 Task: Create a section Cross-functional Collaboration Sprint and in the section, add a milestone Data Lake Implementation in the project AgileOutlook
Action: Mouse moved to (84, 319)
Screenshot: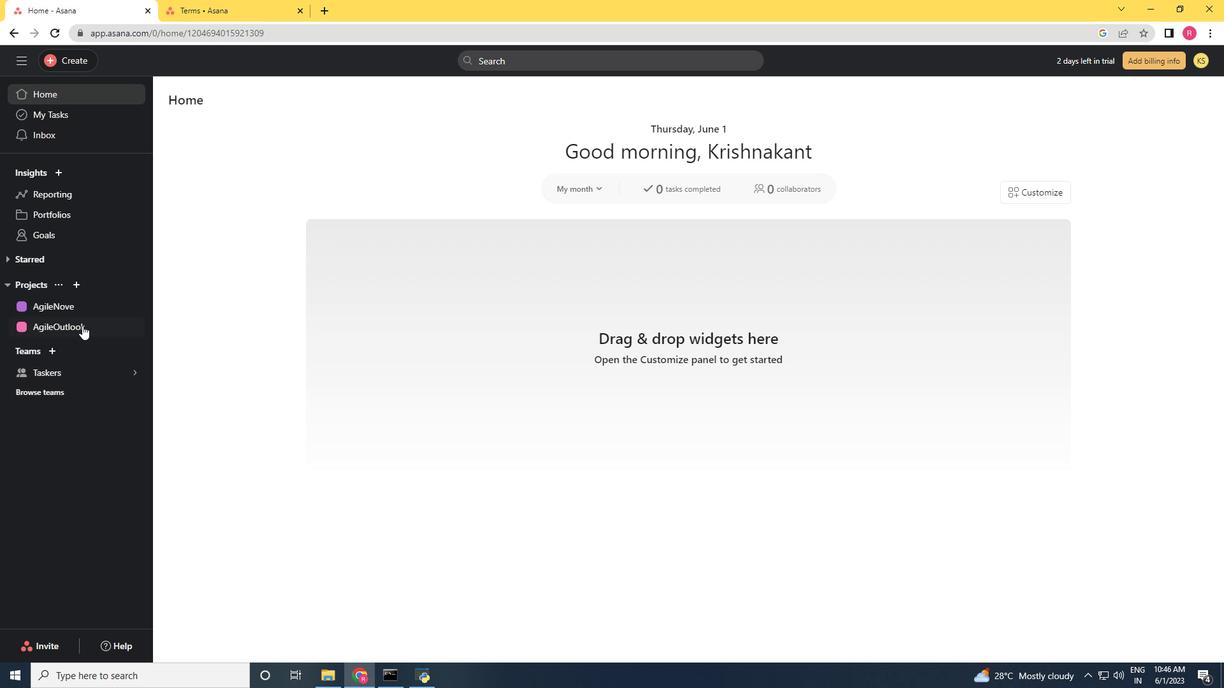 
Action: Mouse pressed left at (84, 319)
Screenshot: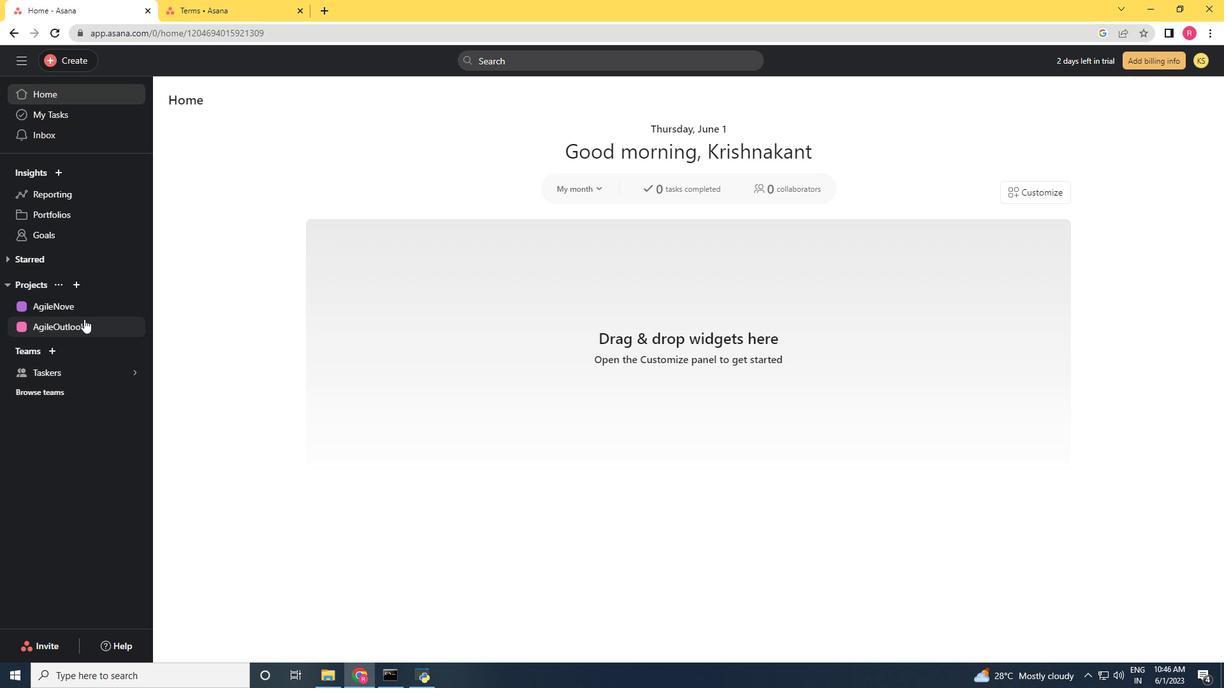 
Action: Mouse moved to (245, 613)
Screenshot: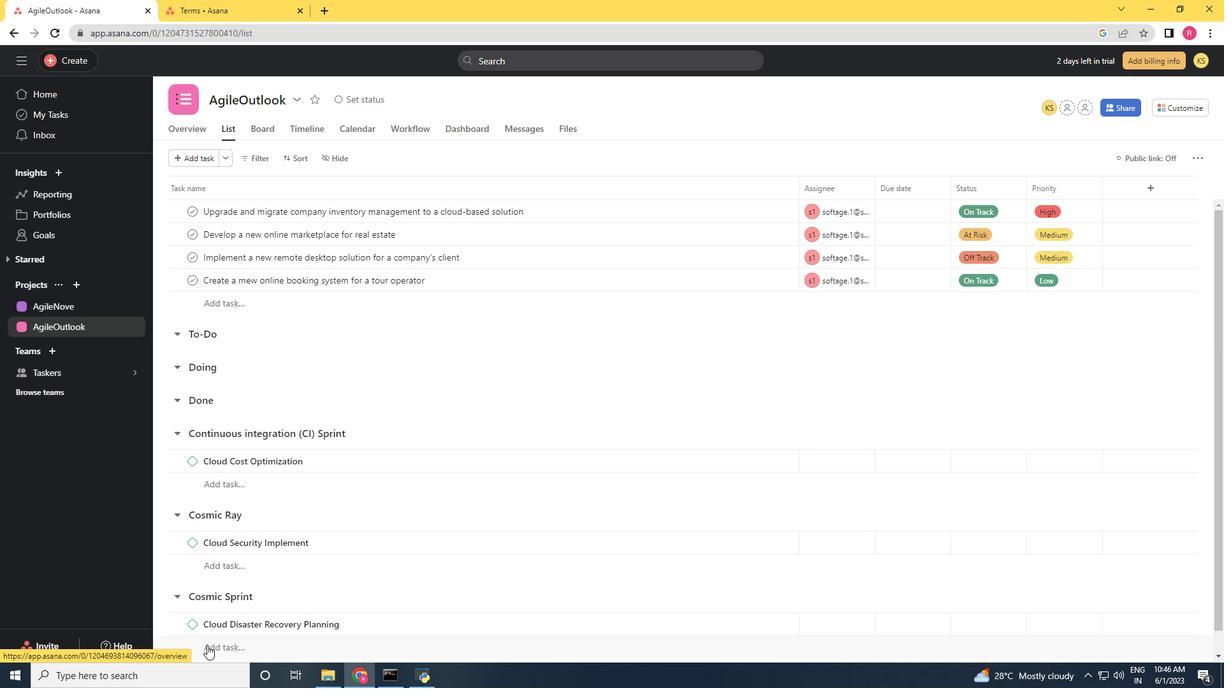 
Action: Mouse scrolled (245, 612) with delta (0, 0)
Screenshot: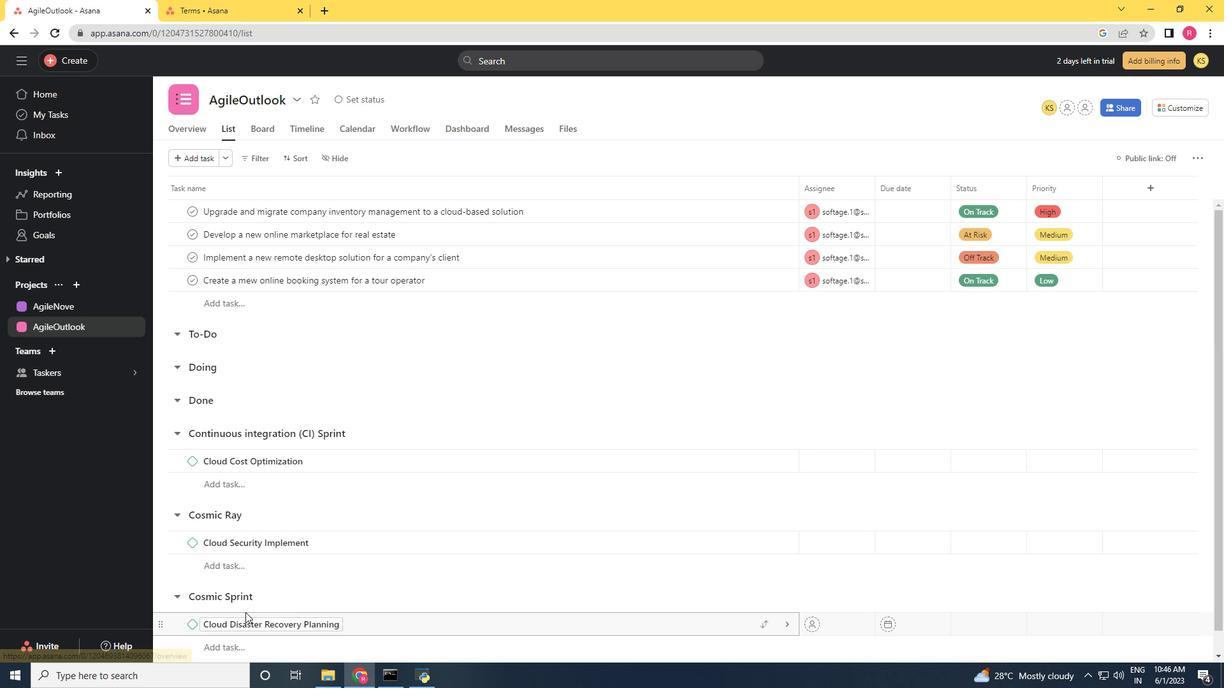 
Action: Mouse scrolled (245, 612) with delta (0, 0)
Screenshot: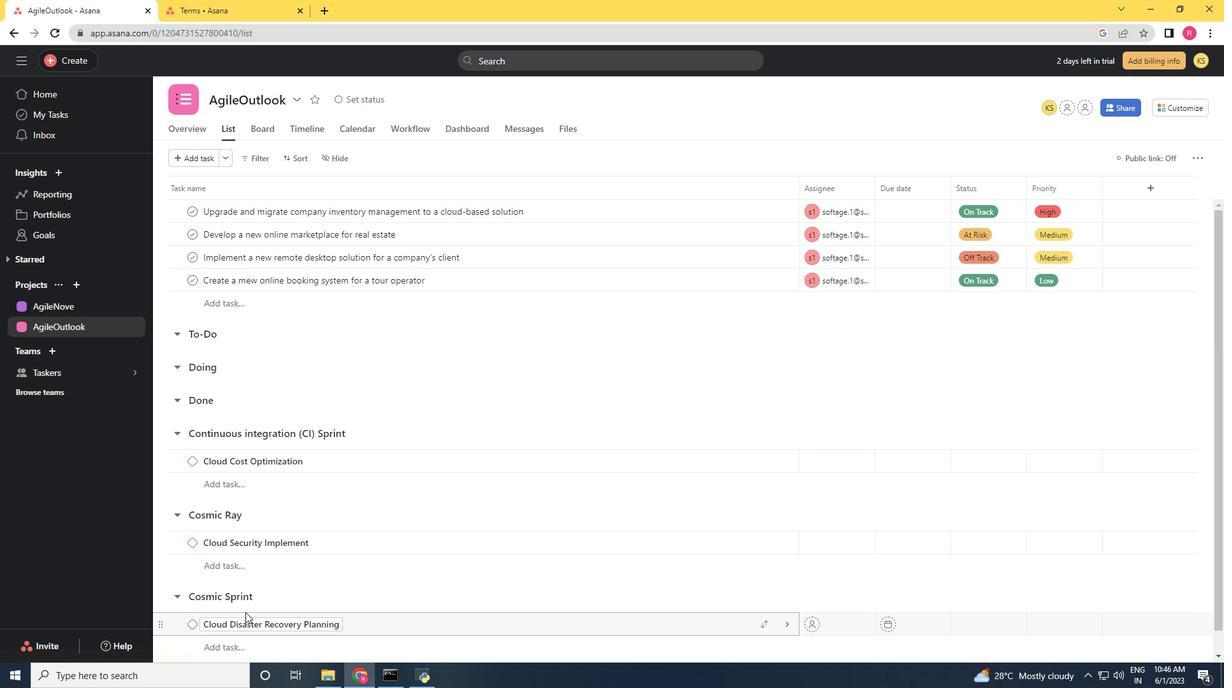 
Action: Mouse moved to (245, 613)
Screenshot: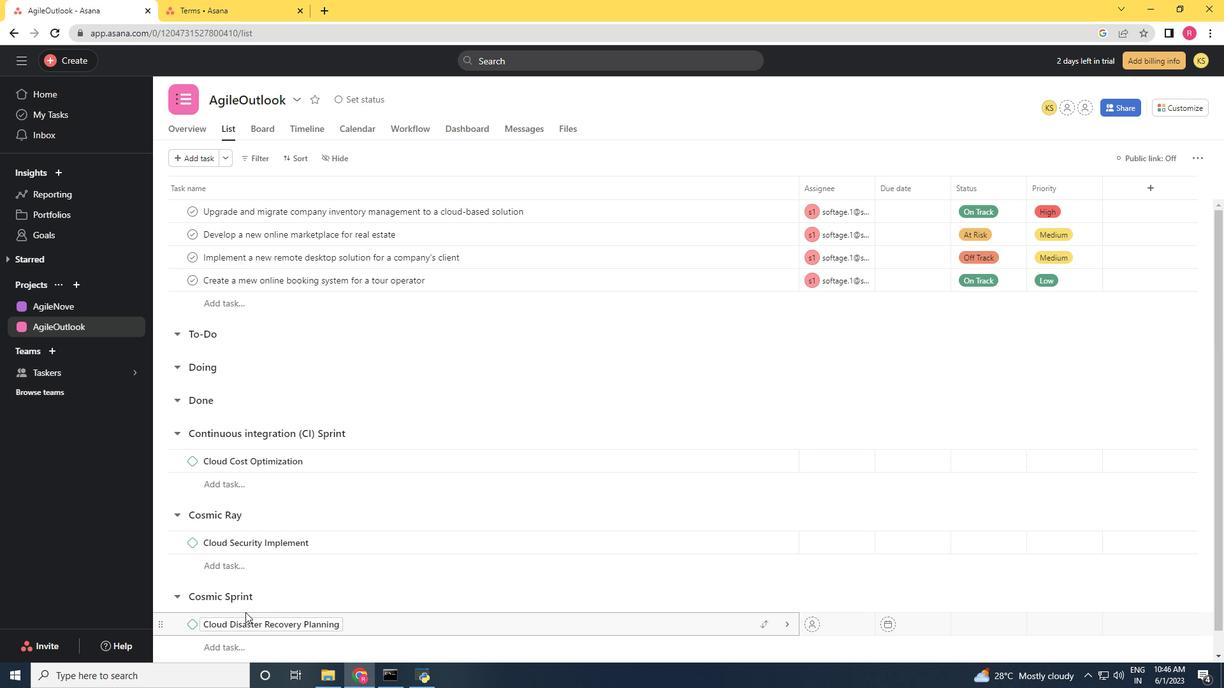 
Action: Mouse scrolled (245, 612) with delta (0, 0)
Screenshot: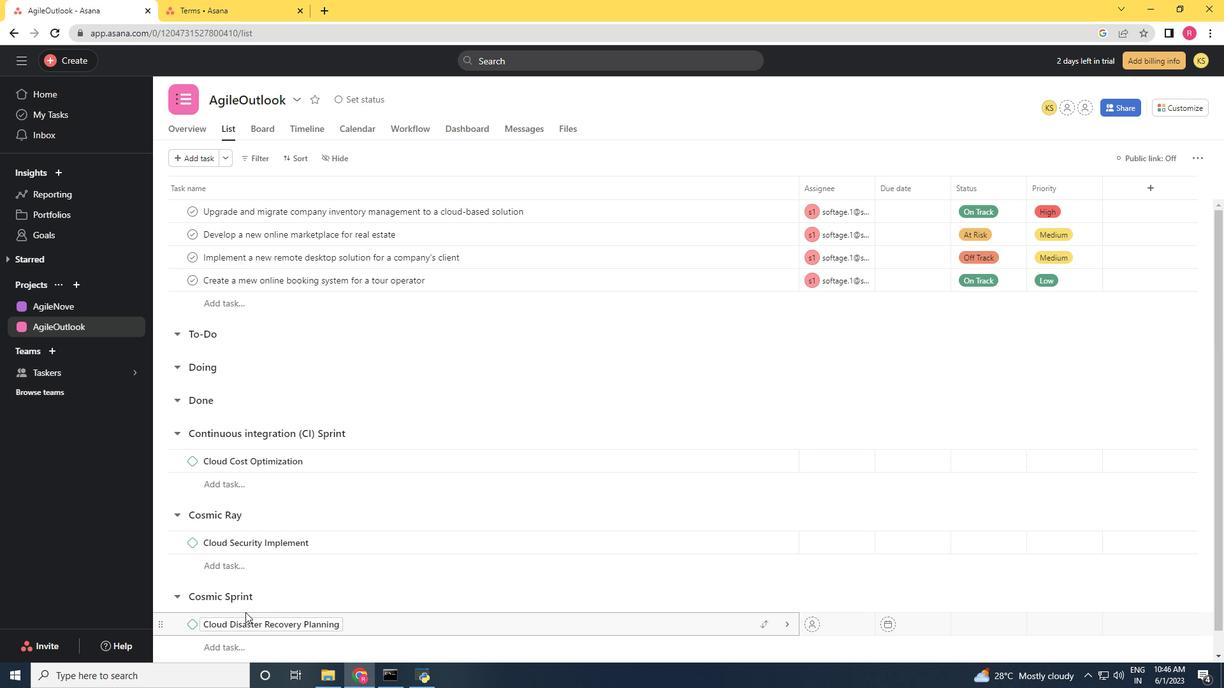 
Action: Mouse moved to (243, 616)
Screenshot: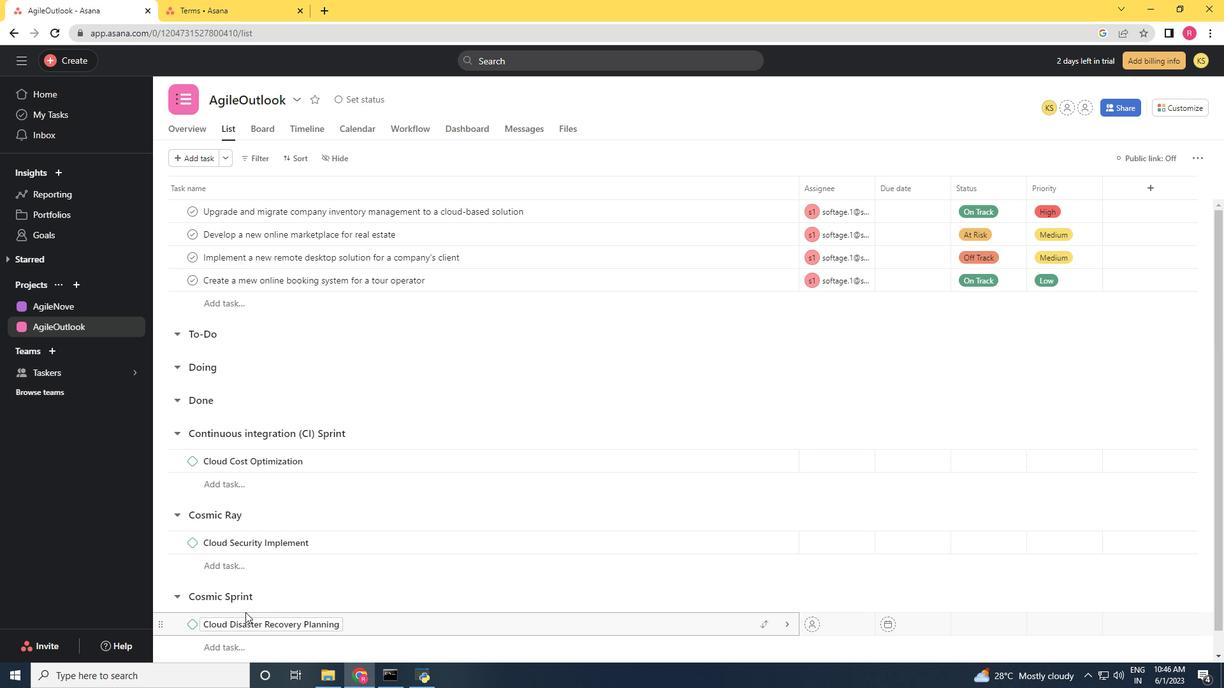 
Action: Mouse scrolled (243, 615) with delta (0, 0)
Screenshot: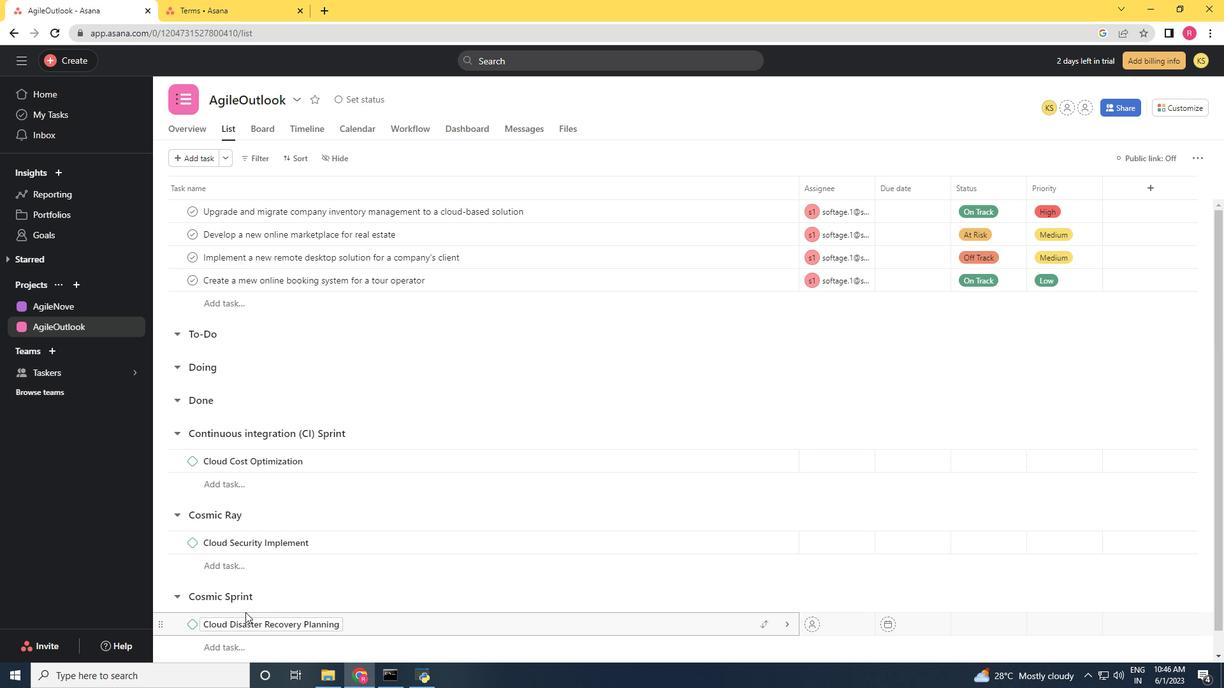
Action: Mouse moved to (218, 650)
Screenshot: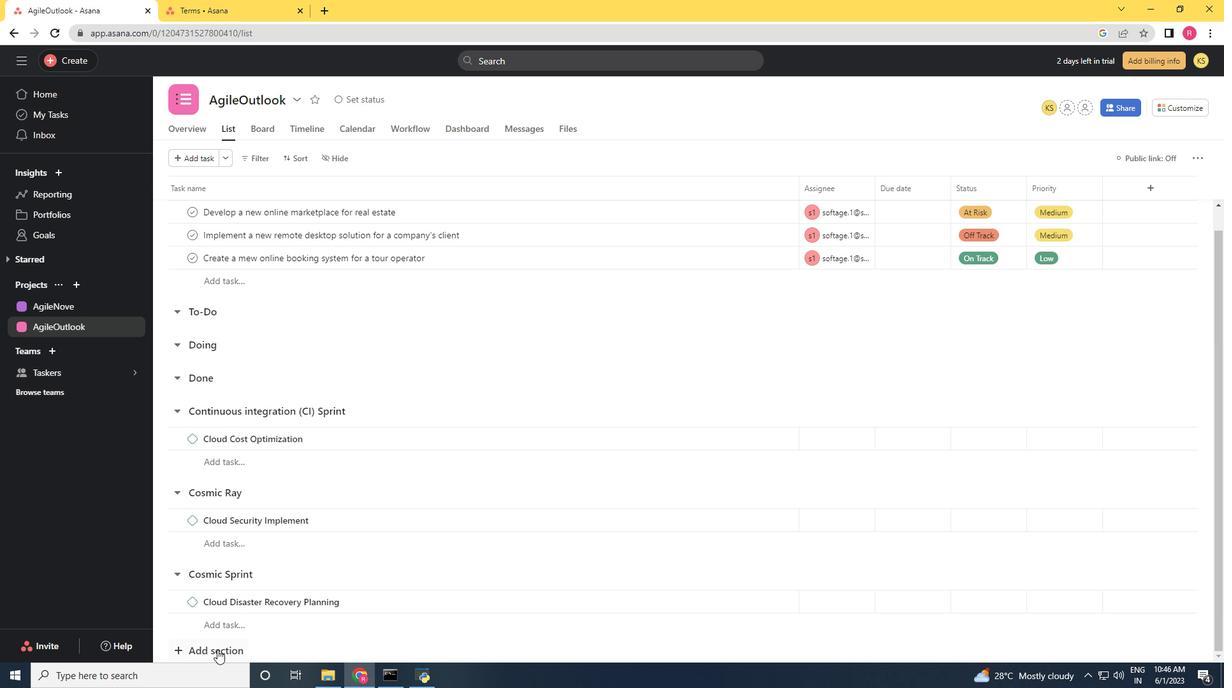 
Action: Mouse pressed left at (218, 650)
Screenshot: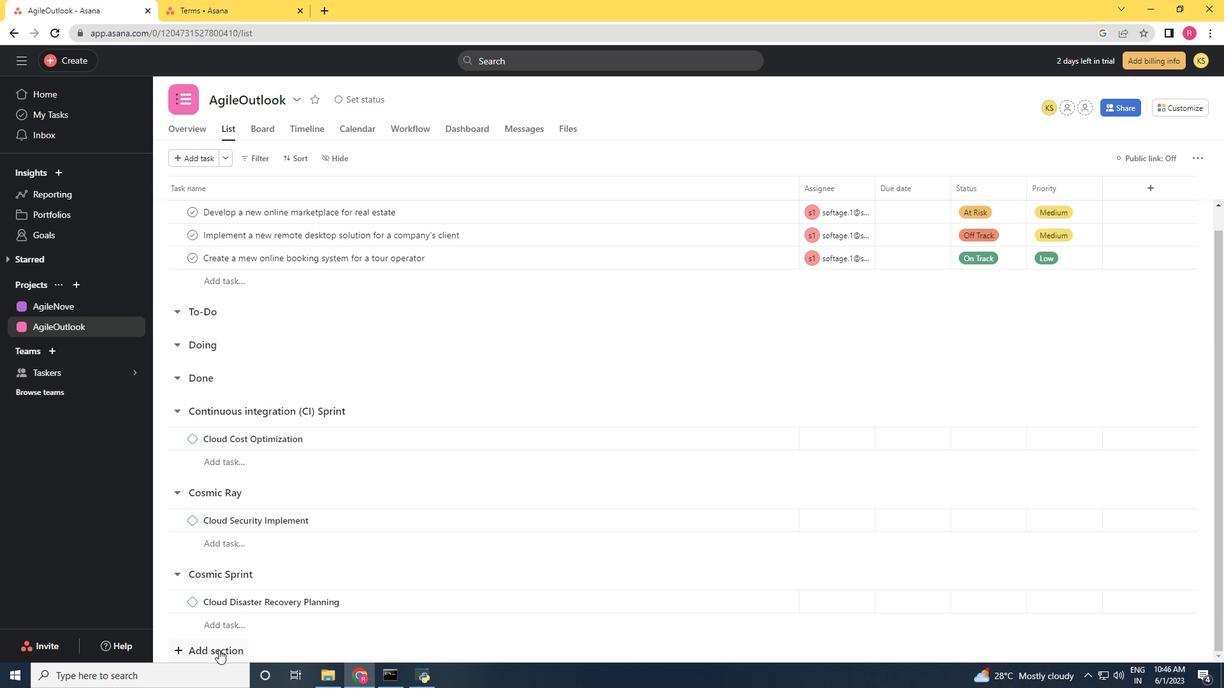 
Action: Mouse moved to (217, 653)
Screenshot: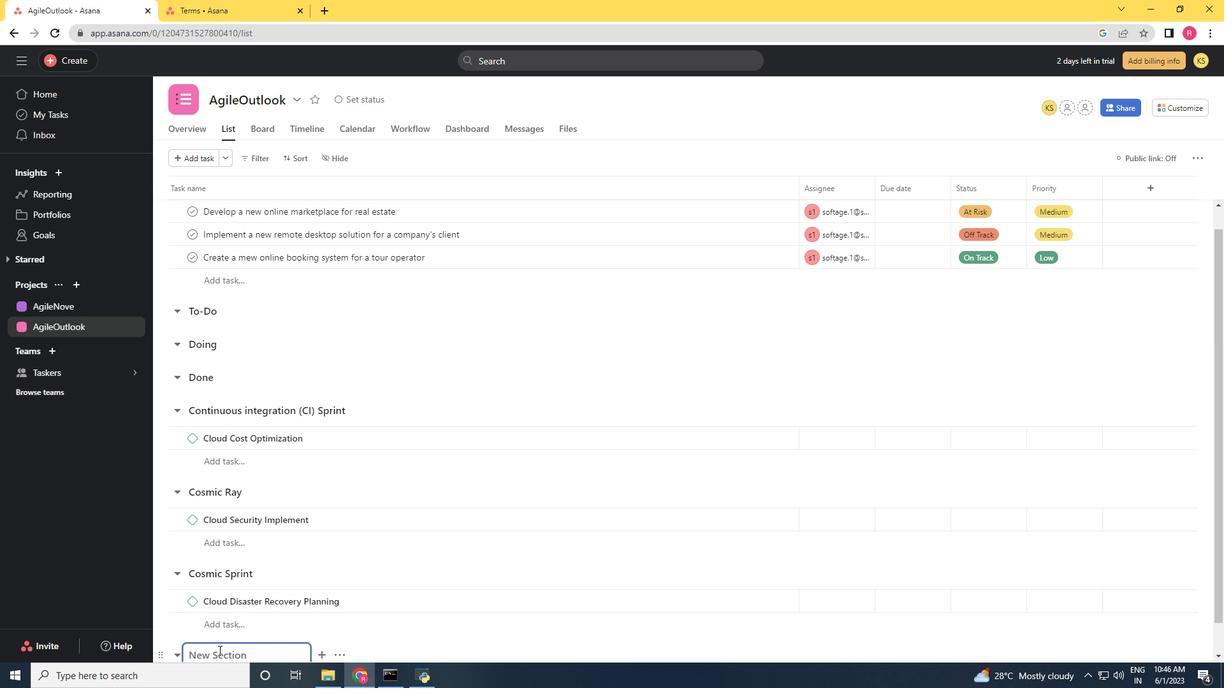 
Action: Key pressed <Key.shift>C
Screenshot: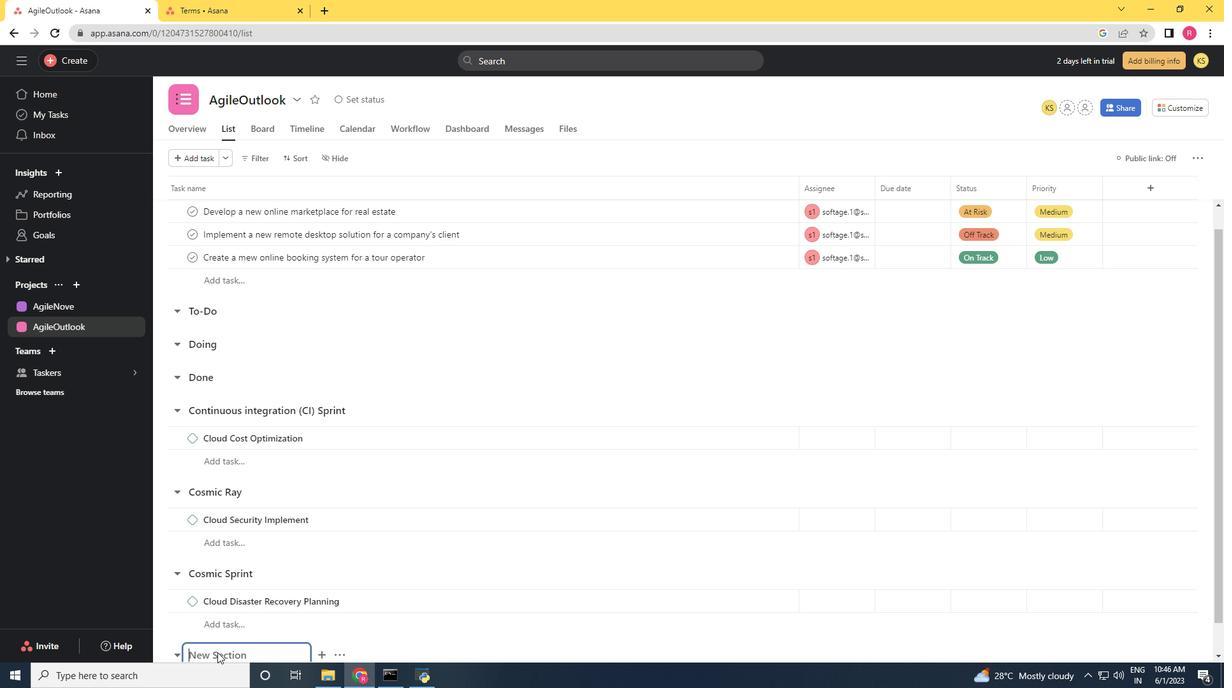 
Action: Mouse moved to (217, 653)
Screenshot: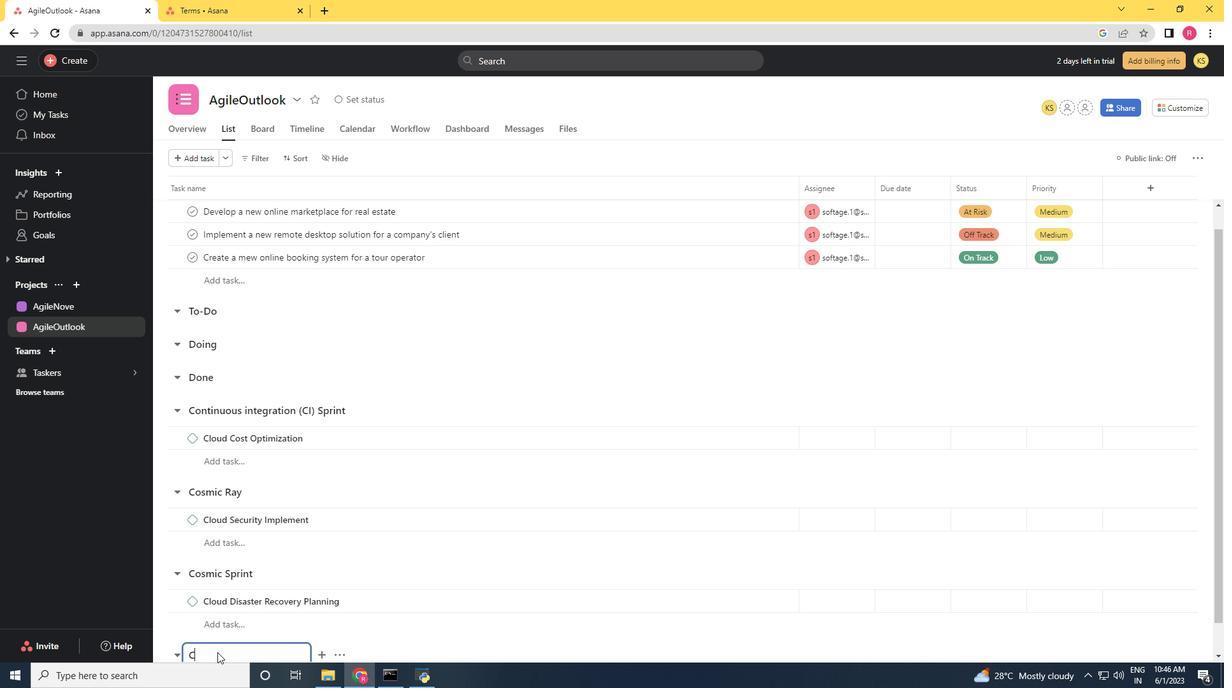
Action: Key pressed ross-function<Key.space><Key.backspace>l<Key.space>
Screenshot: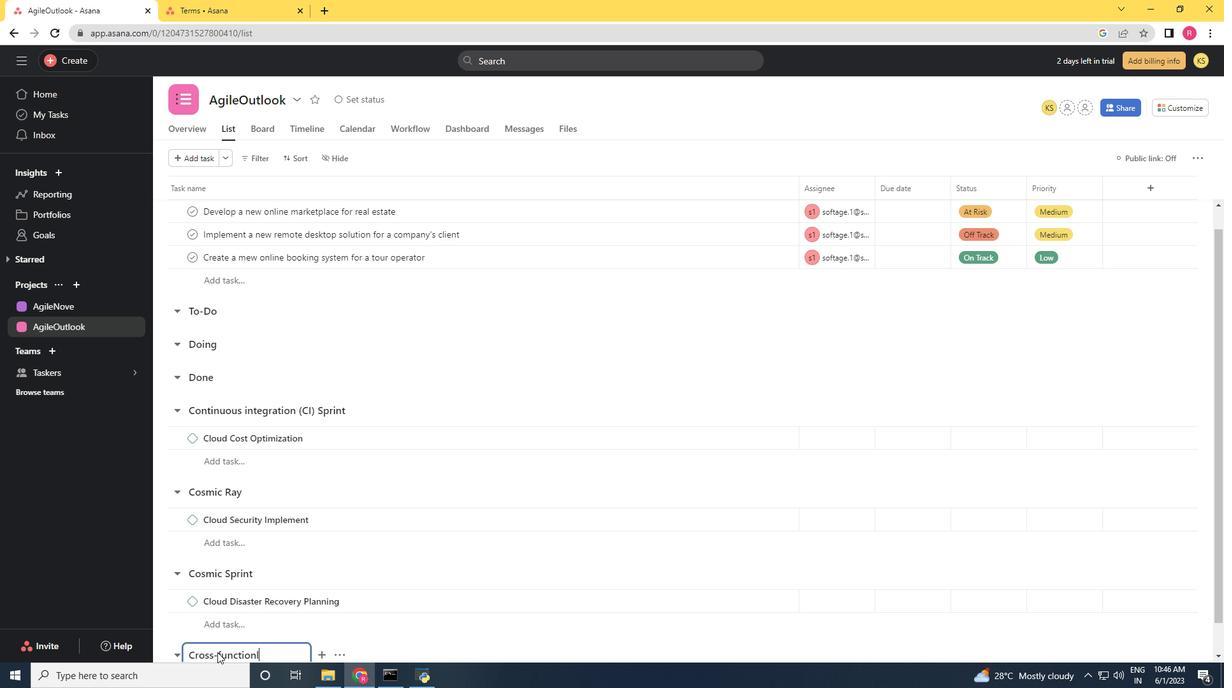 
Action: Mouse moved to (216, 653)
Screenshot: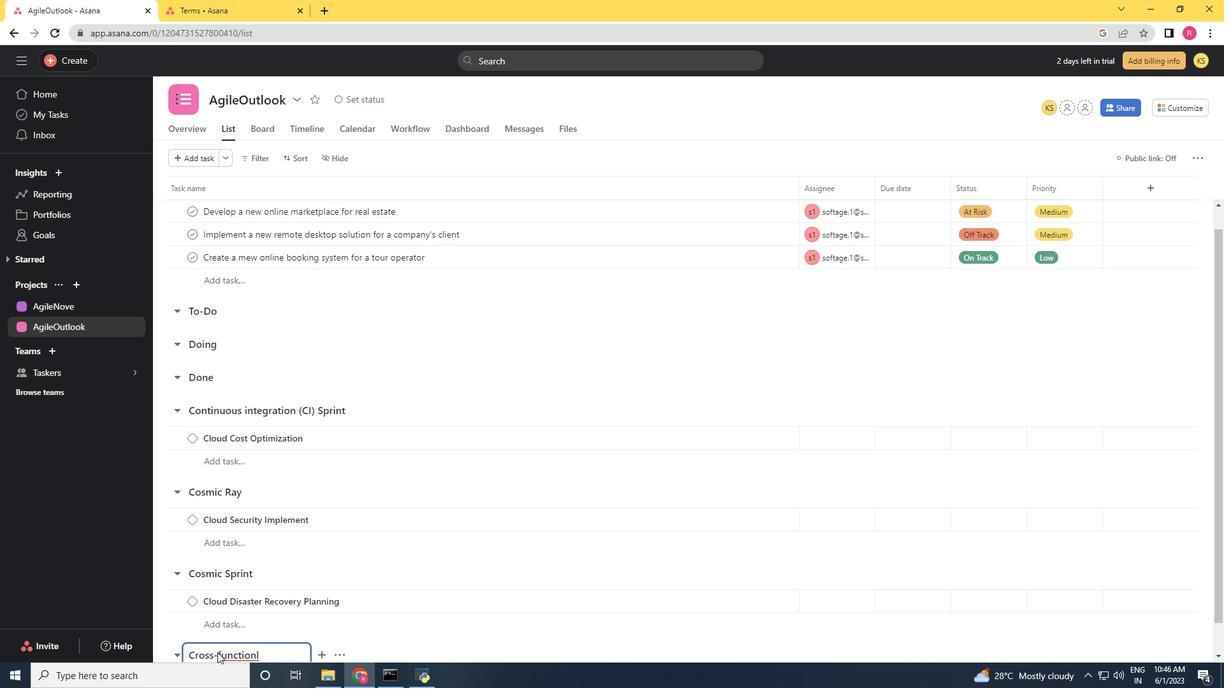 
Action: Key pressed <Key.backspace>
Screenshot: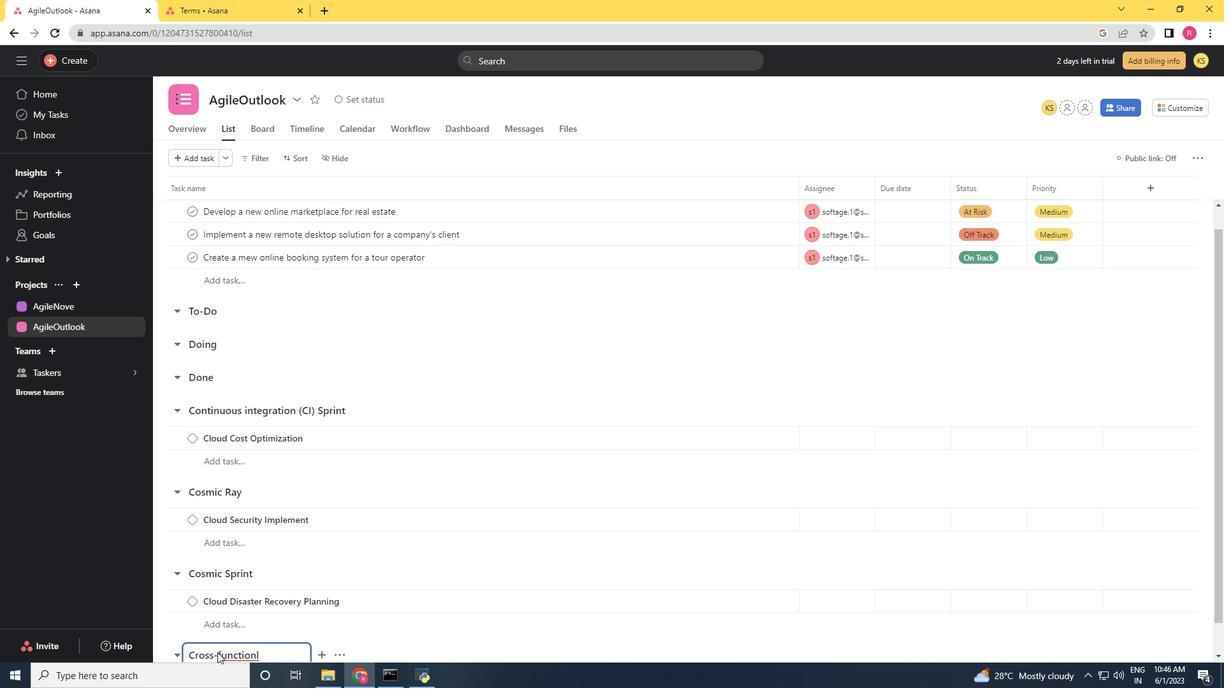 
Action: Mouse moved to (216, 653)
Screenshot: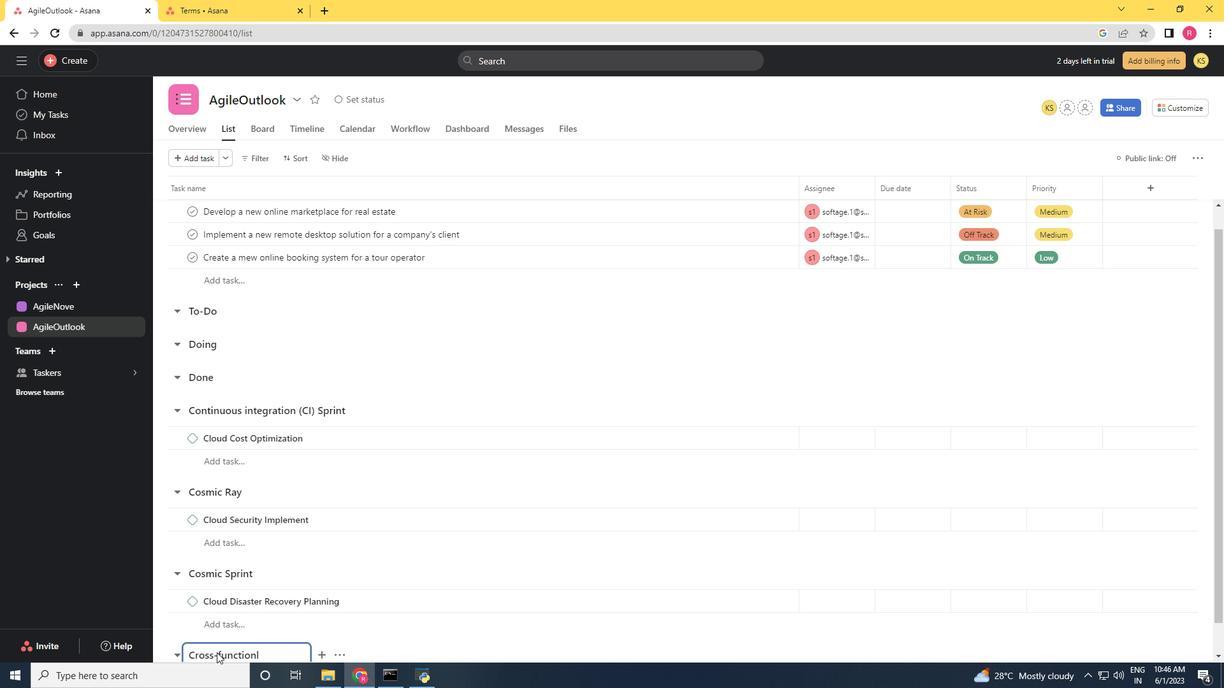 
Action: Key pressed <Key.backspace>
Screenshot: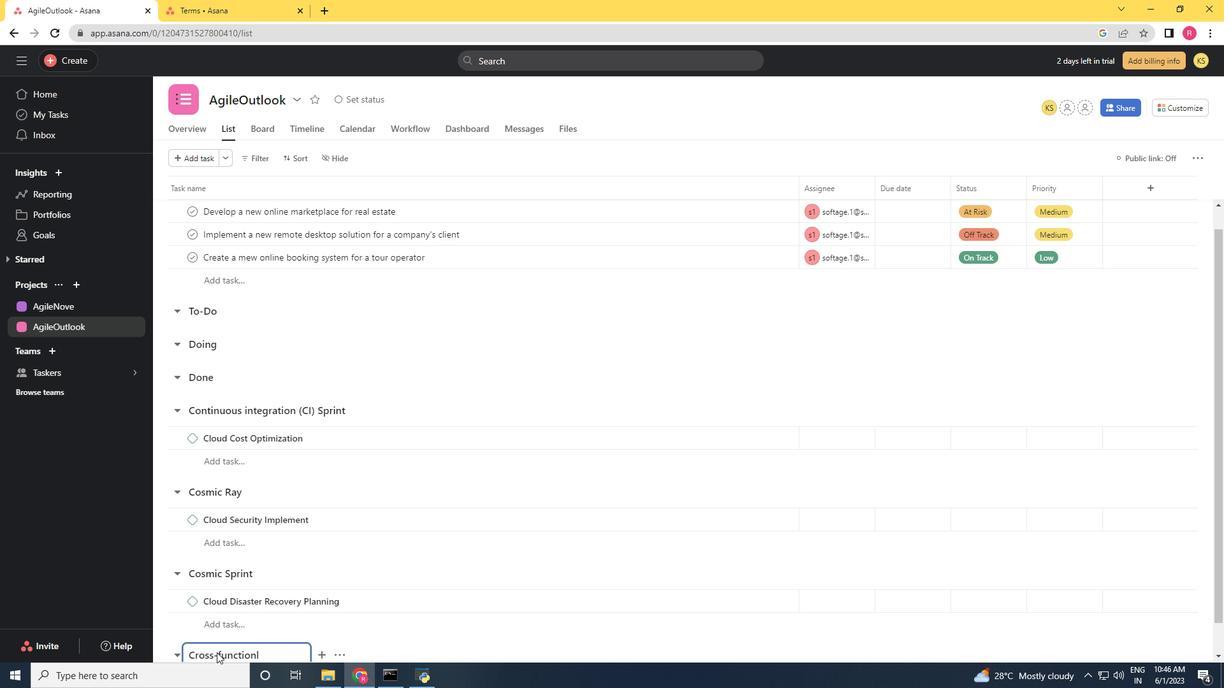 
Action: Mouse moved to (162, 669)
Screenshot: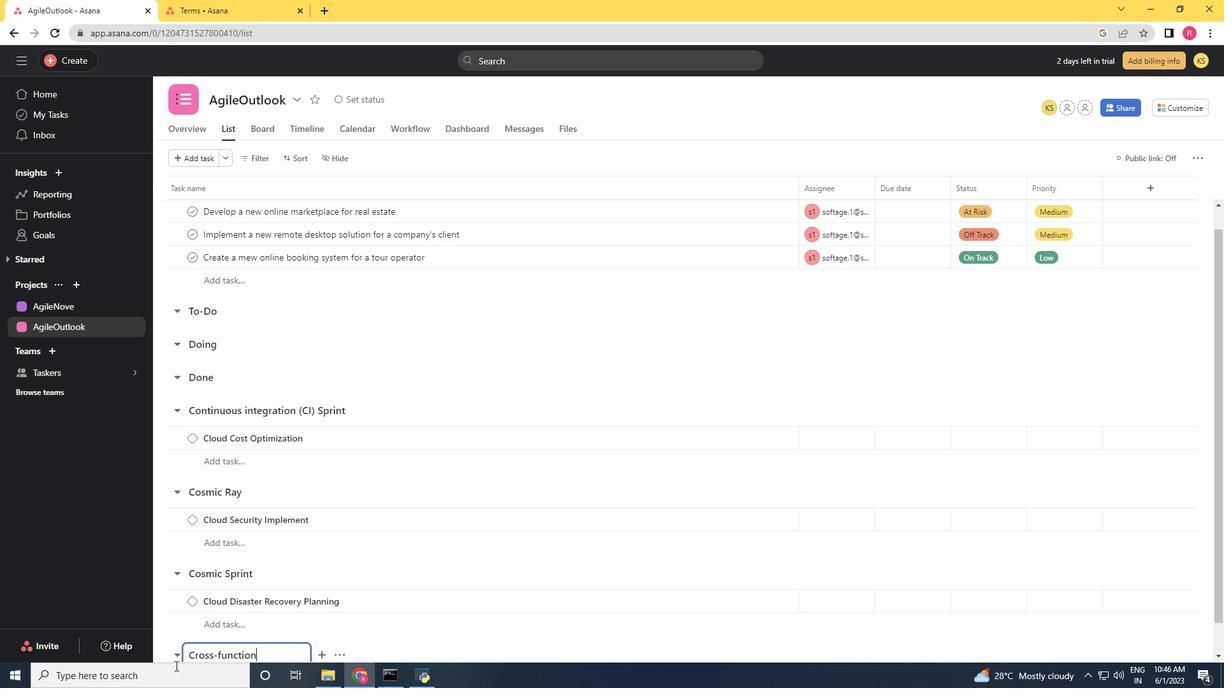 
Action: Key pressed al
Screenshot: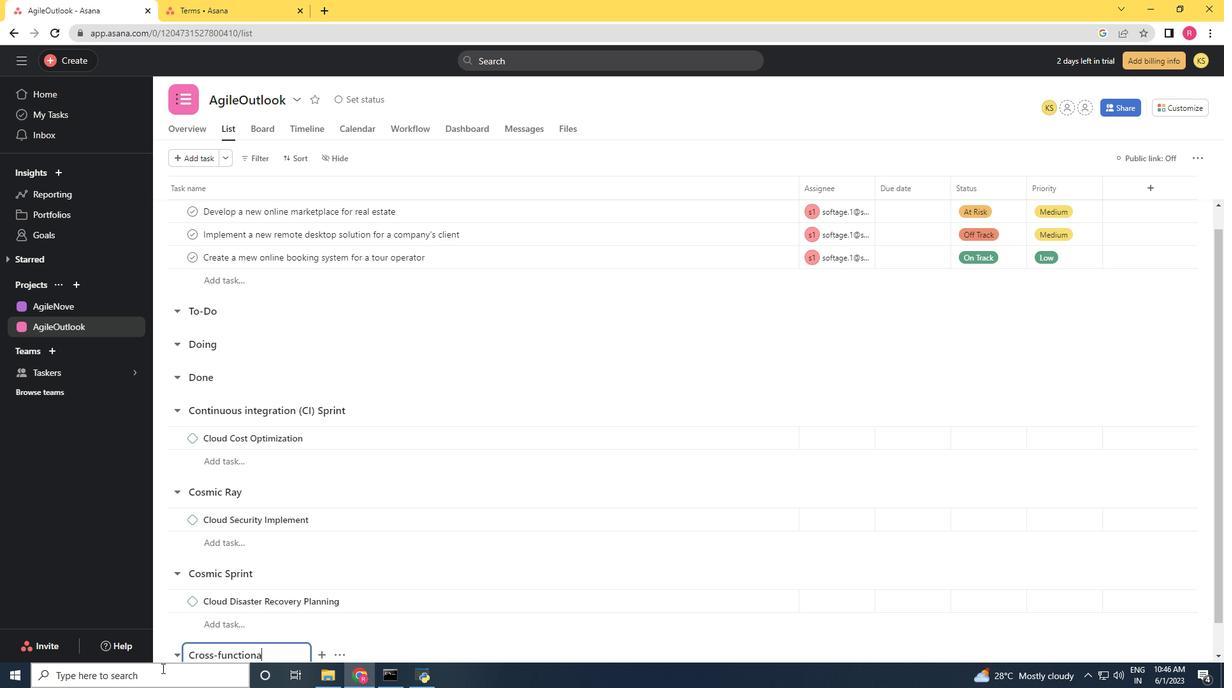 
Action: Mouse moved to (440, 552)
Screenshot: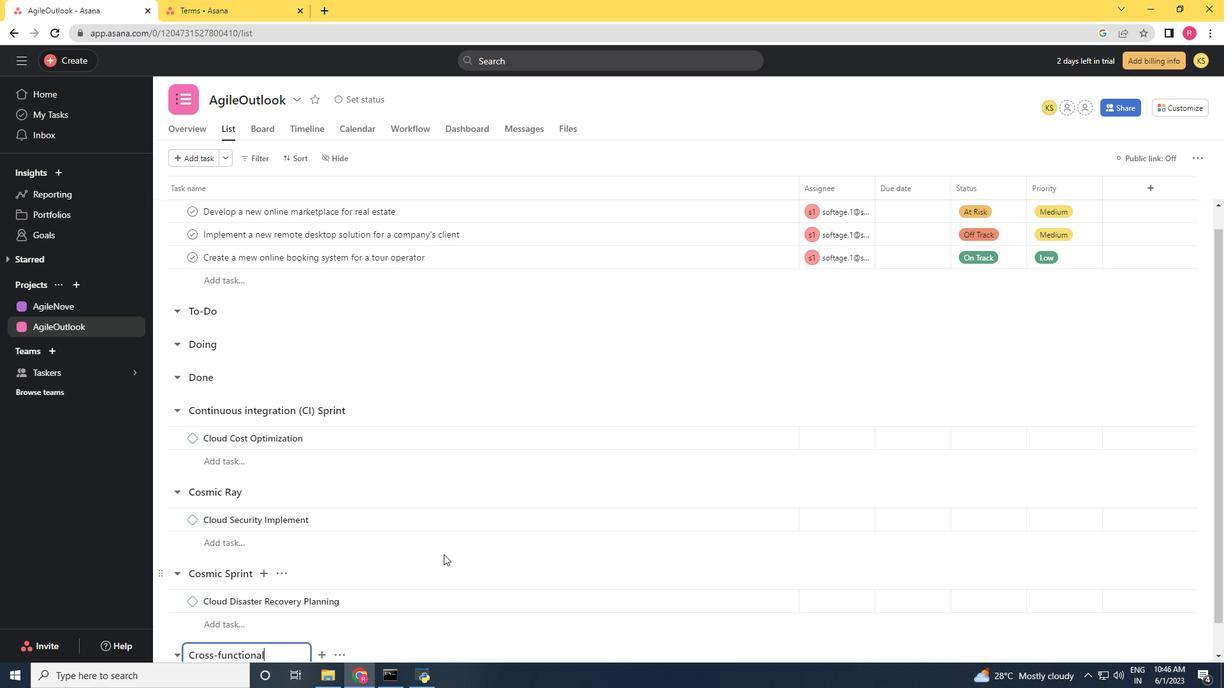 
Action: Mouse scrolled (440, 551) with delta (0, 0)
Screenshot: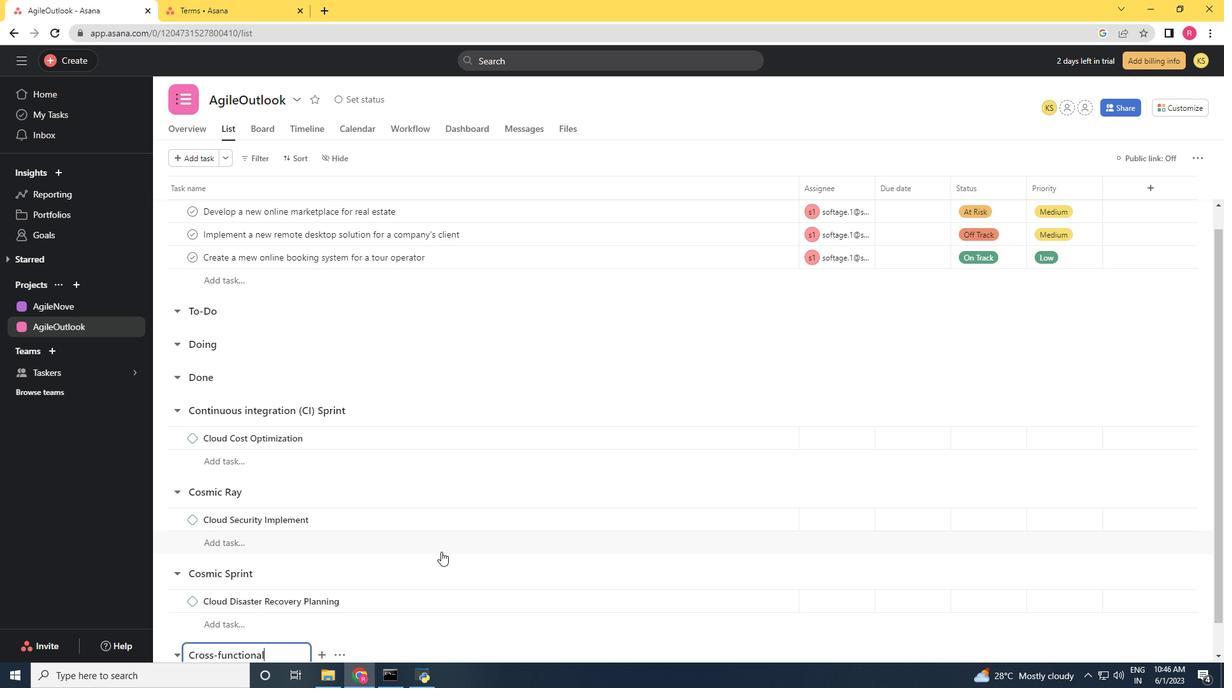 
Action: Mouse moved to (438, 552)
Screenshot: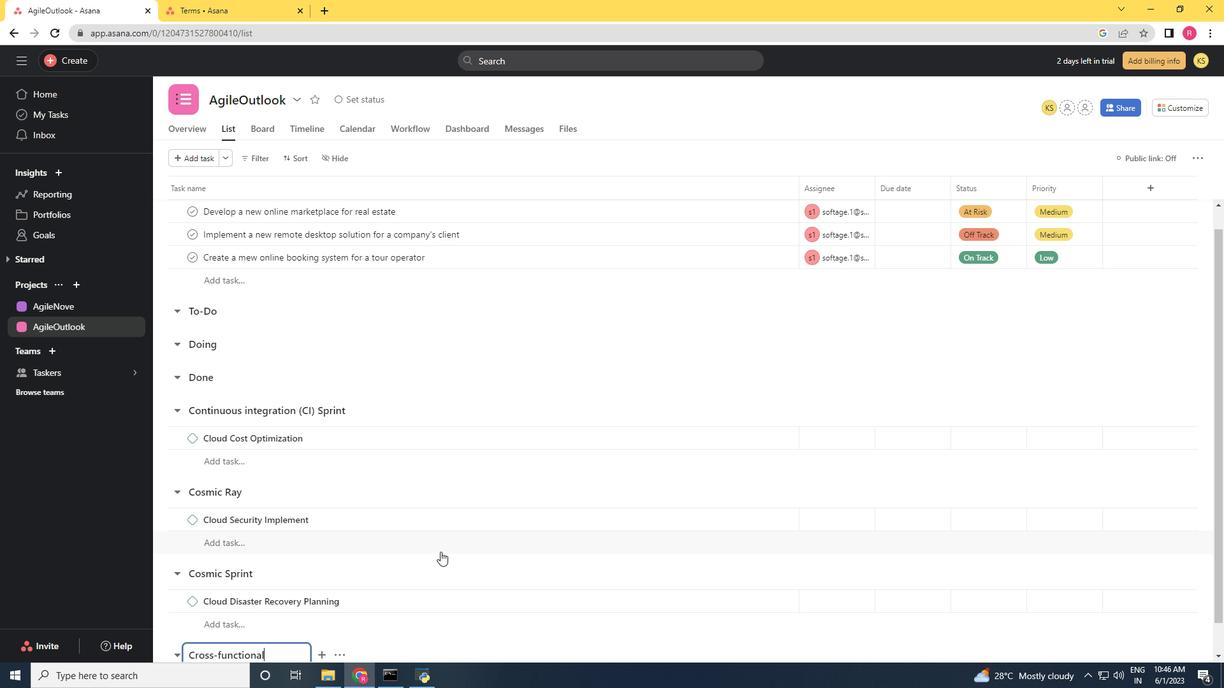 
Action: Mouse scrolled (438, 551) with delta (0, 0)
Screenshot: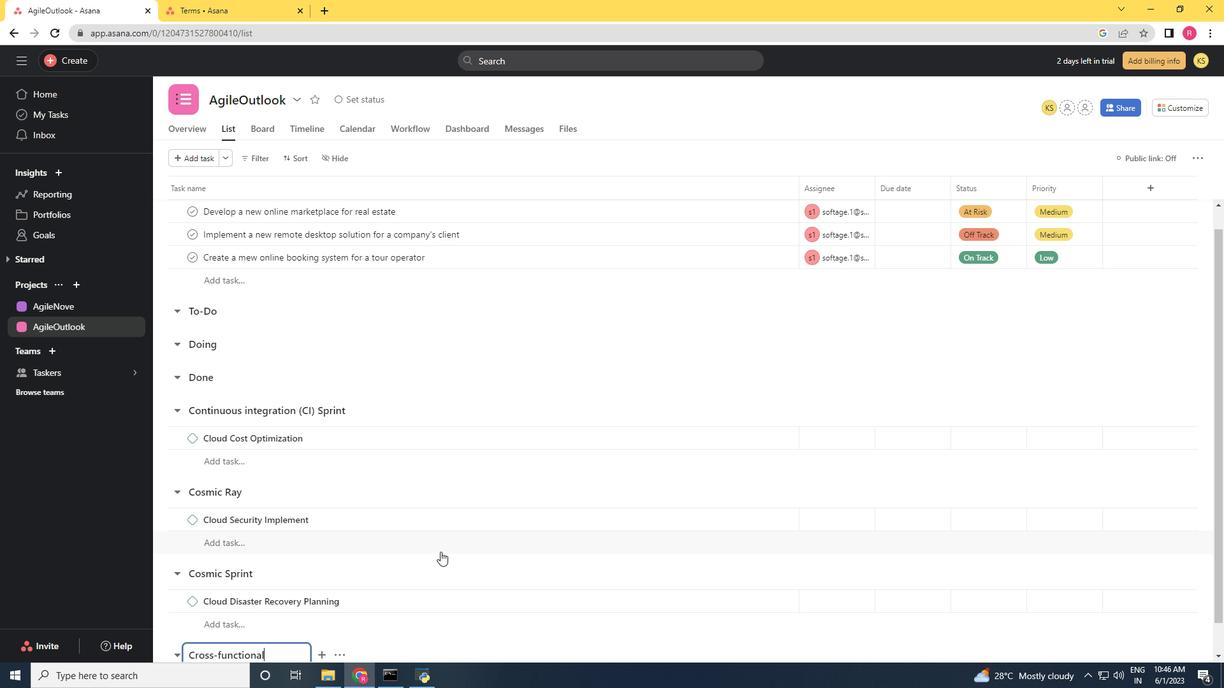 
Action: Mouse scrolled (438, 551) with delta (0, 0)
Screenshot: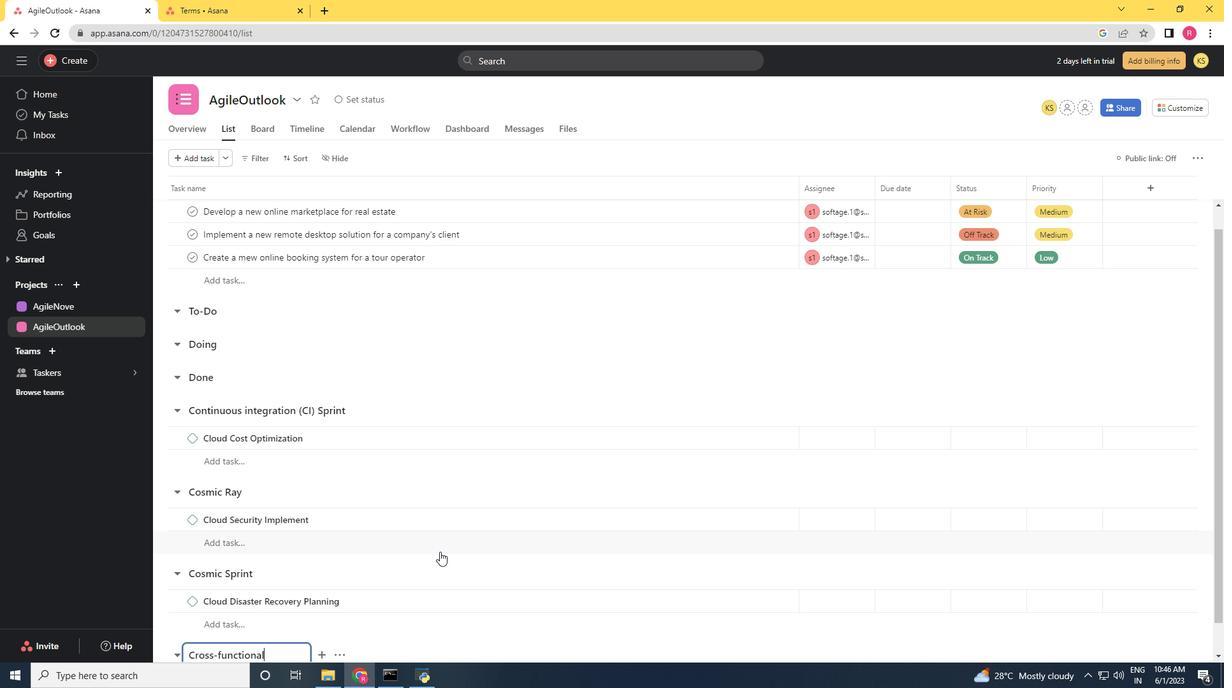 
Action: Mouse moved to (306, 517)
Screenshot: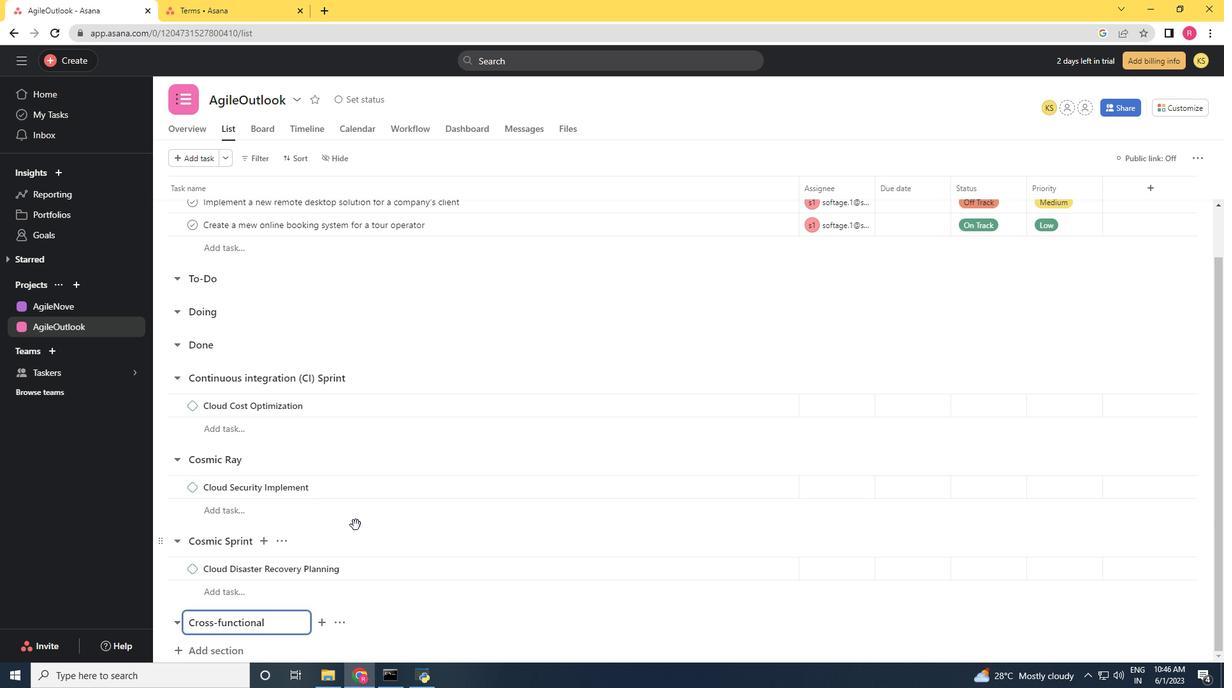 
Action: Key pressed <Key.space><Key.shift><Key.shift><Key.shift><Key.shift>Collaboration<Key.space><Key.shift>Sprint<Key.space>
Screenshot: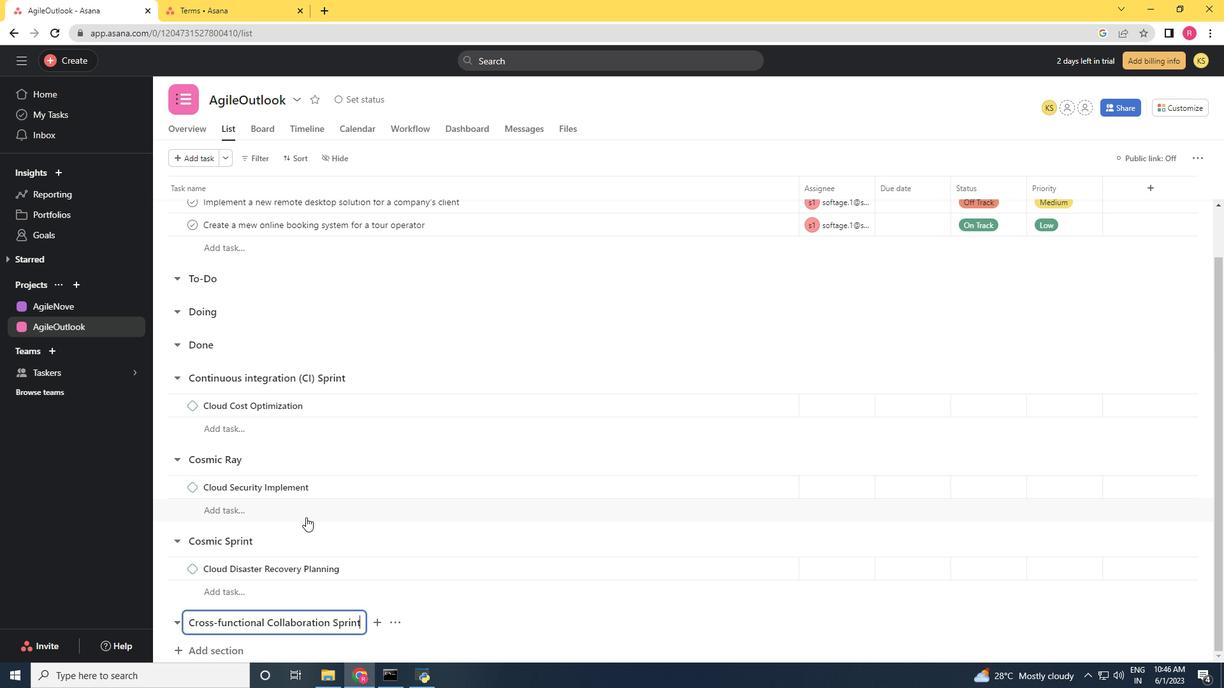 
Action: Mouse moved to (348, 615)
Screenshot: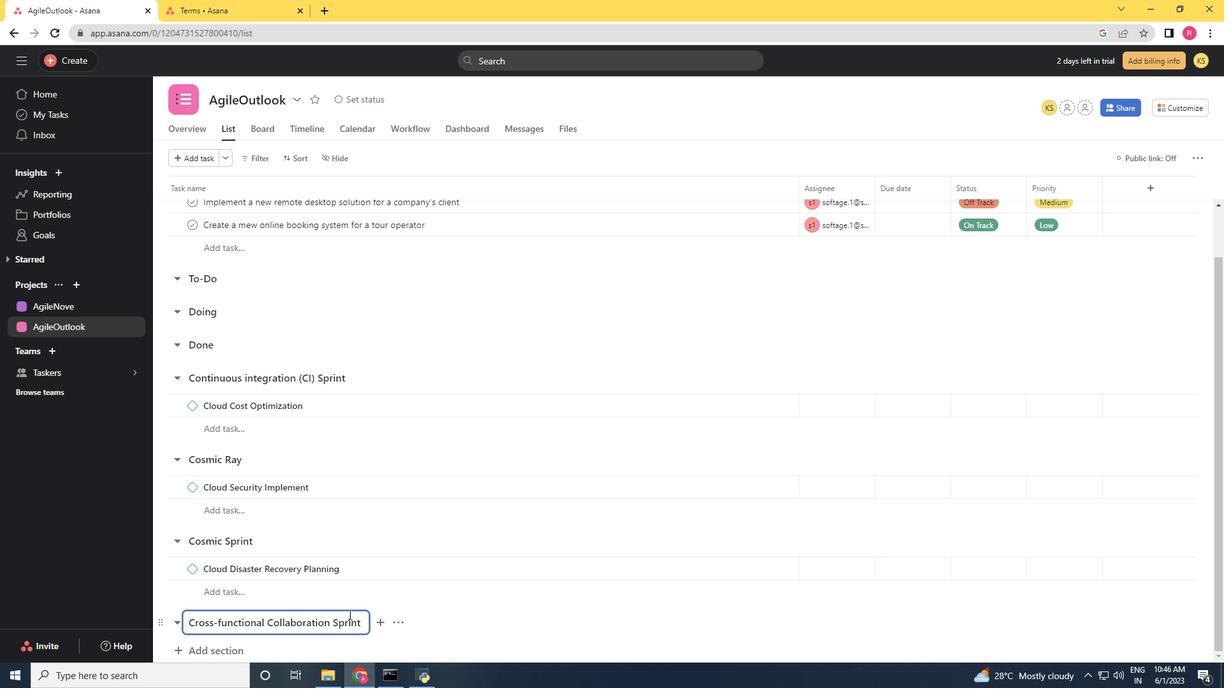 
Action: Key pressed <Key.enter>
Screenshot: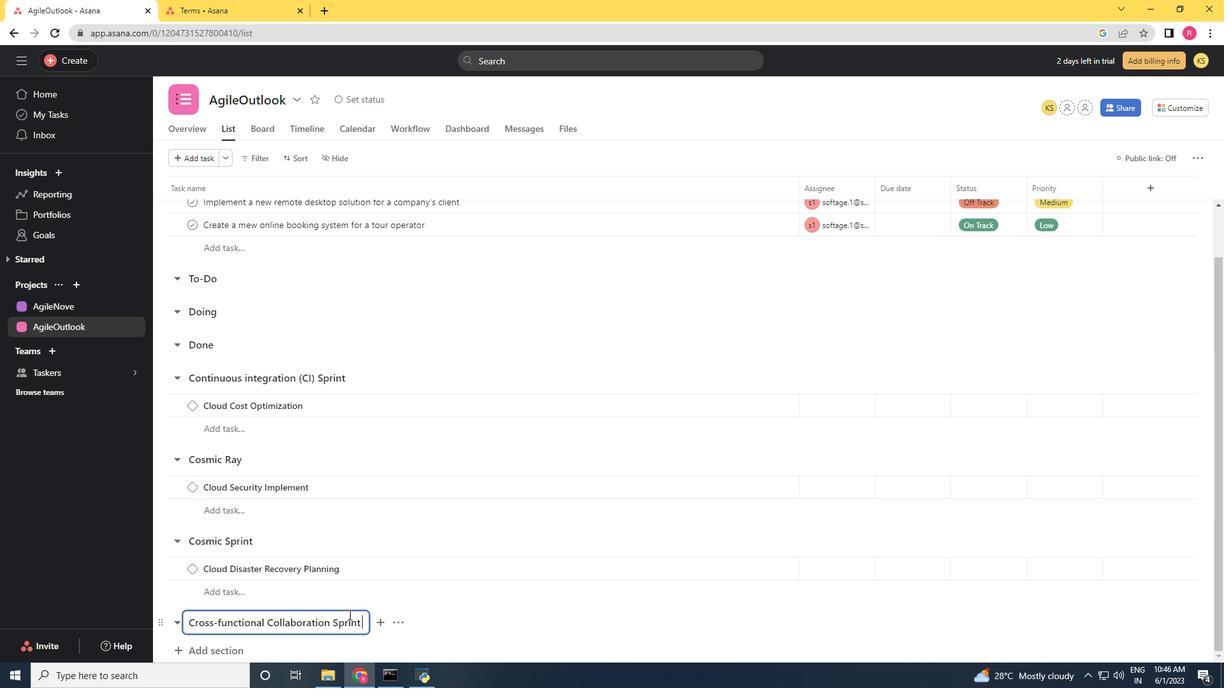 
Action: Mouse moved to (325, 533)
Screenshot: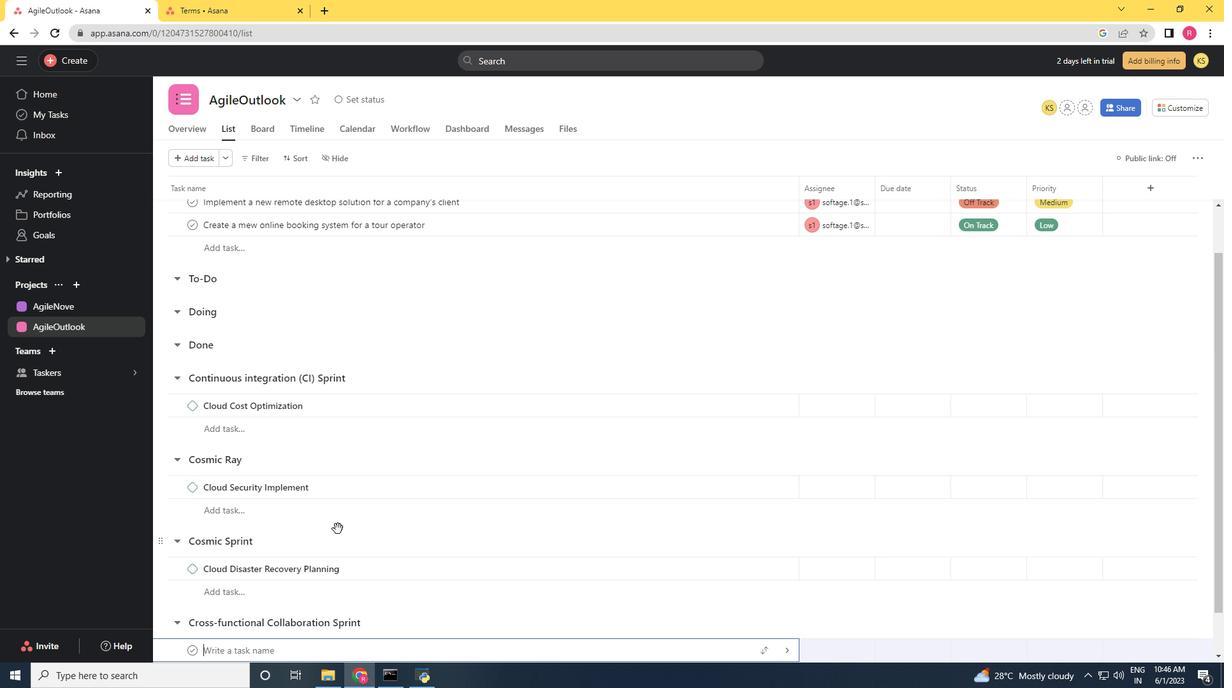 
Action: Key pressed <Key.shift><Key.shift><Key.shift><Key.shift><Key.shift><Key.shift><Key.shift><Key.shift><Key.shift><Key.shift><Key.shift><Key.shift><Key.shift><Key.shift><Key.shift><Key.shift><Key.shift>Data<Key.space><Key.shift>Lake<Key.space><Key.shift>Implement<Key.space><Key.backspace>ation
Screenshot: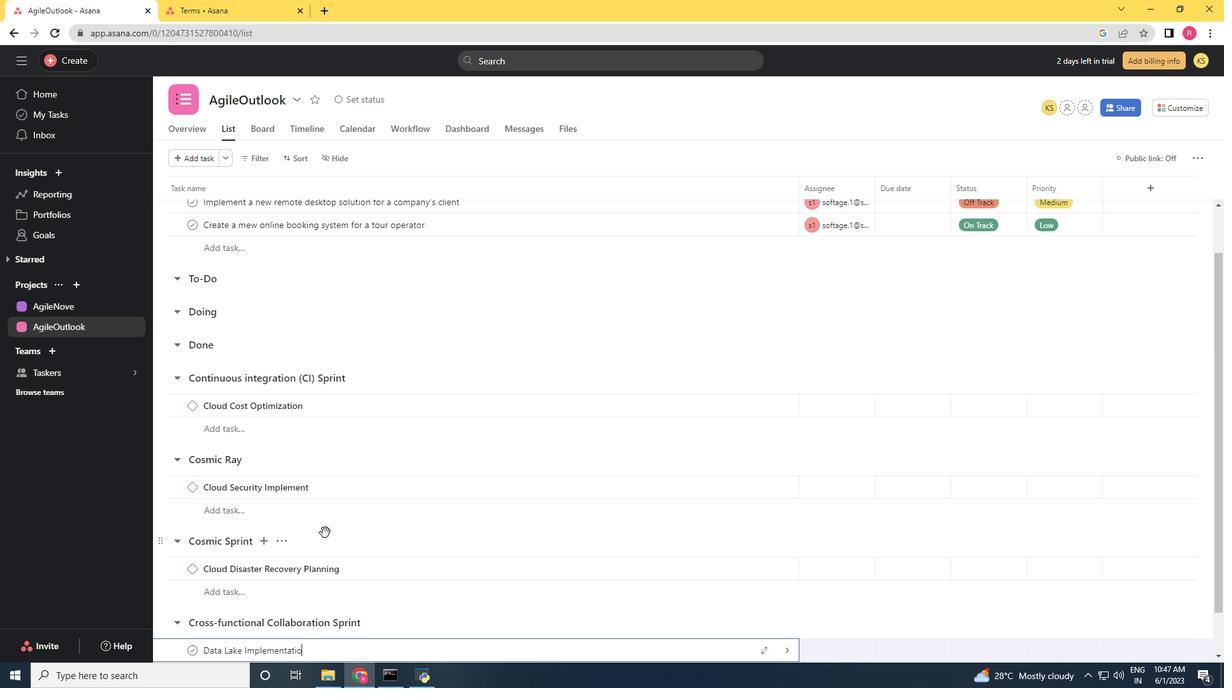 
Action: Mouse moved to (316, 550)
Screenshot: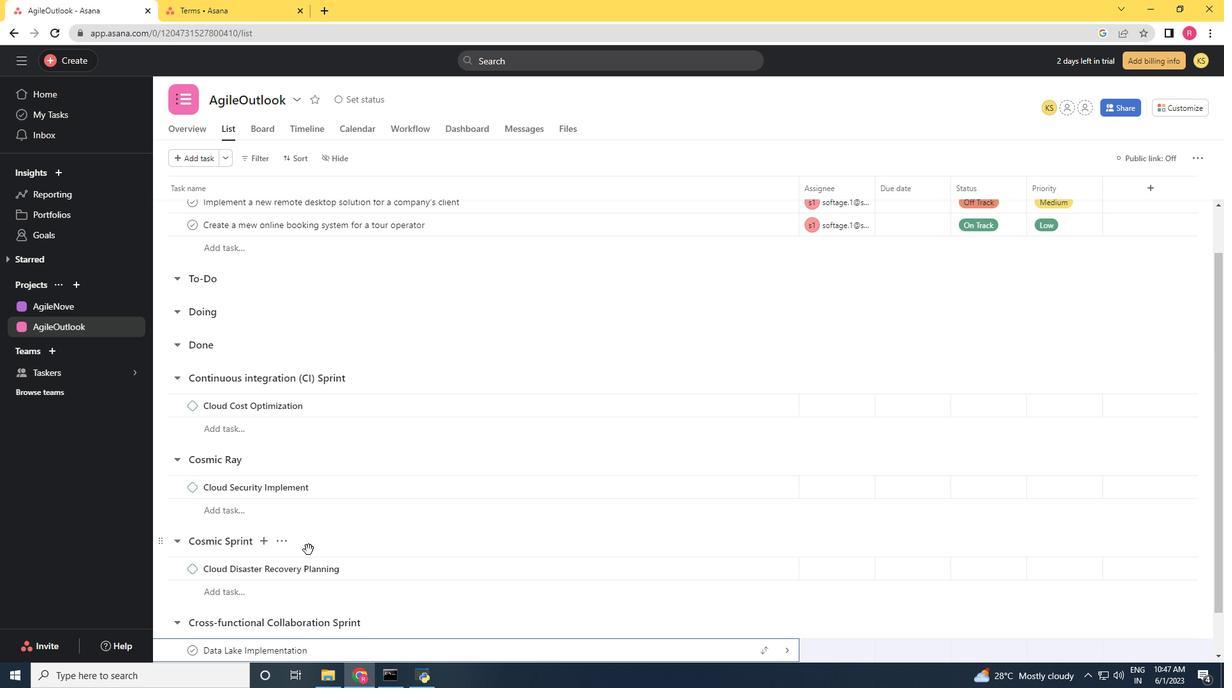 
Action: Mouse scrolled (316, 549) with delta (0, 0)
Screenshot: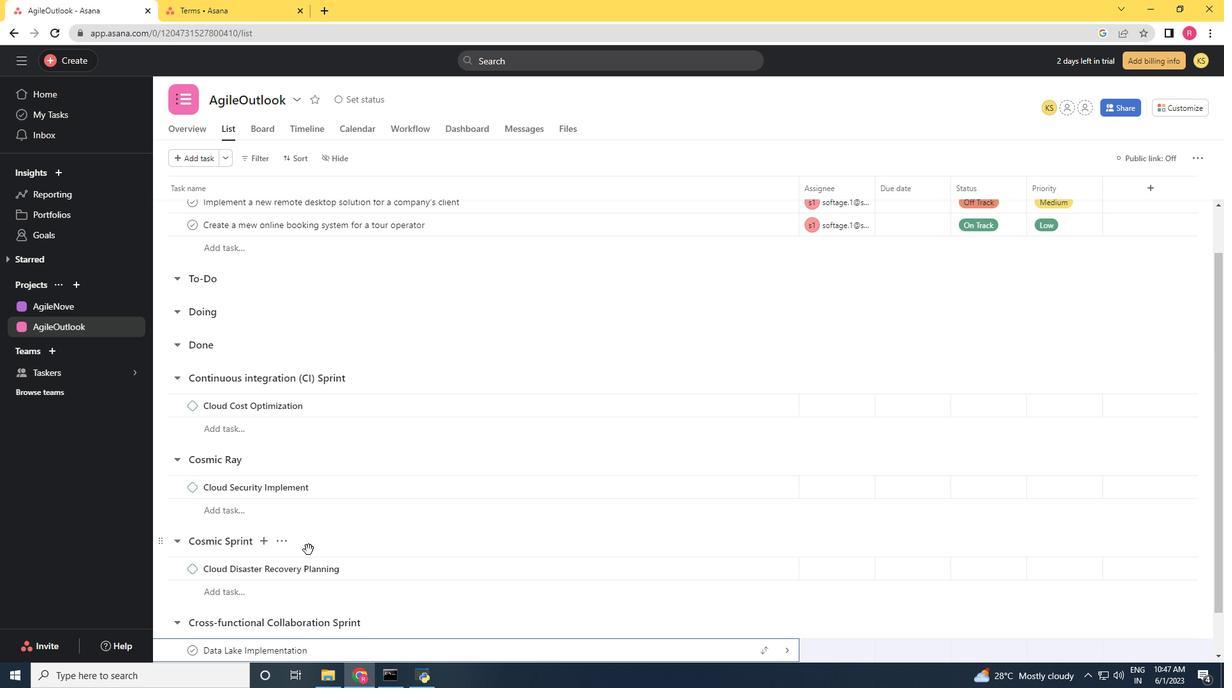 
Action: Mouse moved to (321, 553)
Screenshot: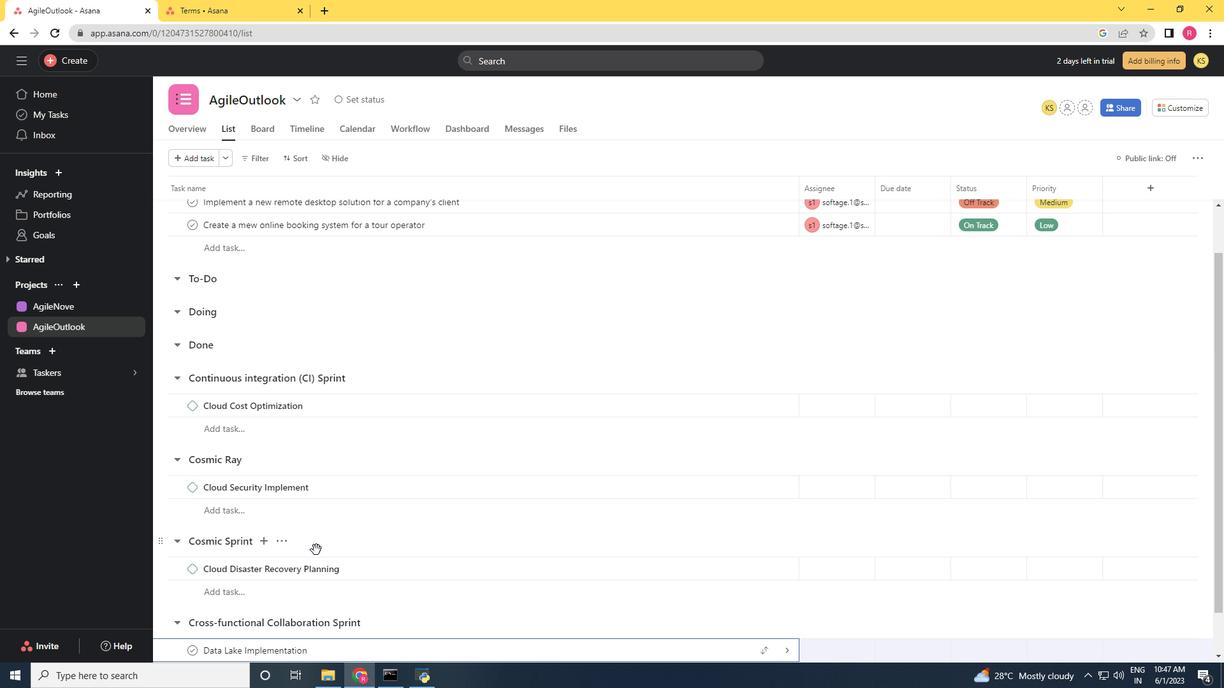 
Action: Mouse scrolled (321, 553) with delta (0, 0)
Screenshot: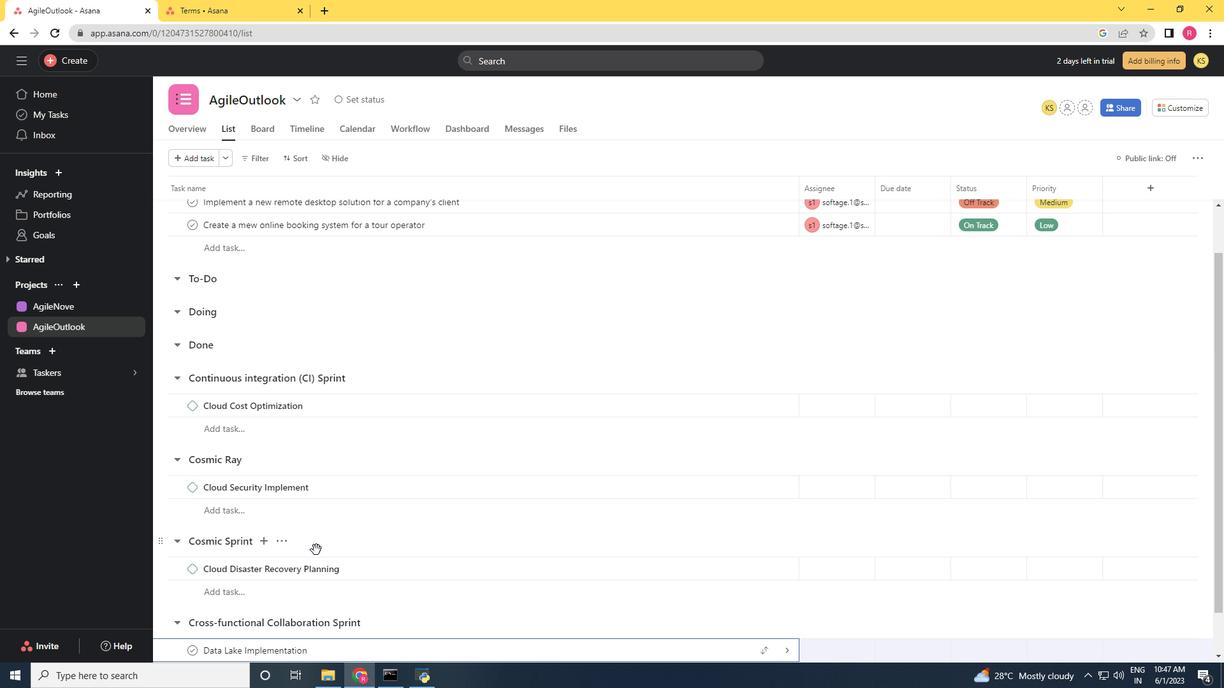 
Action: Mouse moved to (345, 605)
Screenshot: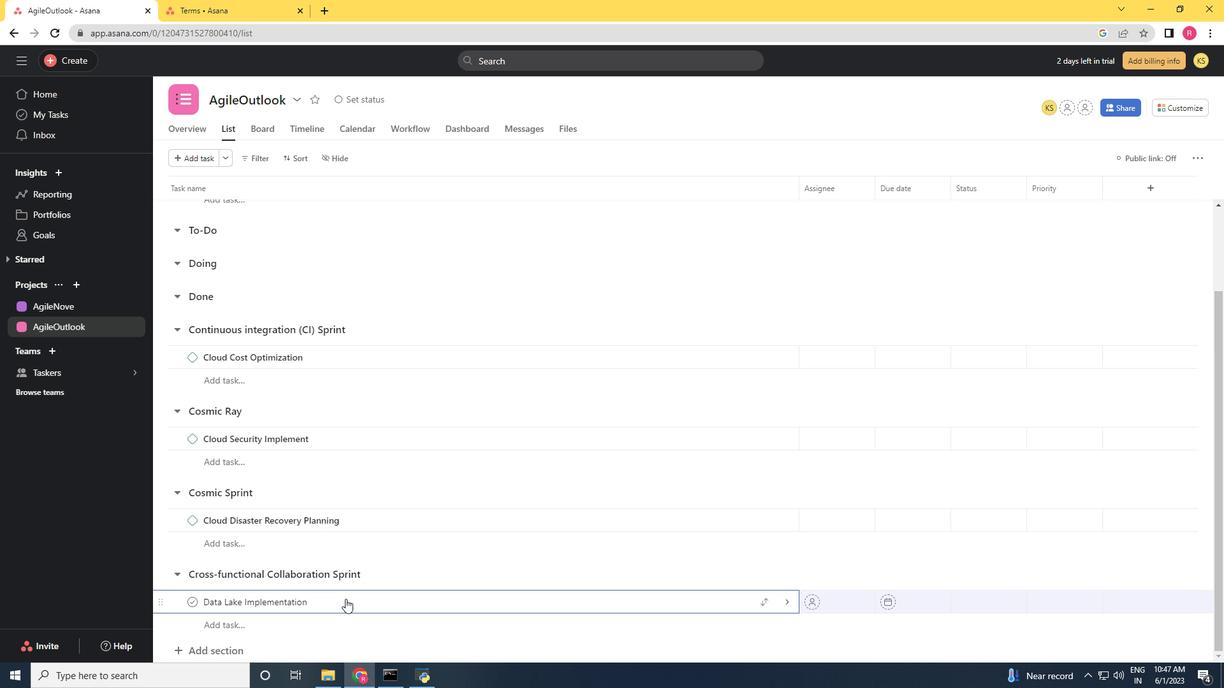 
Action: Mouse pressed right at (345, 605)
Screenshot: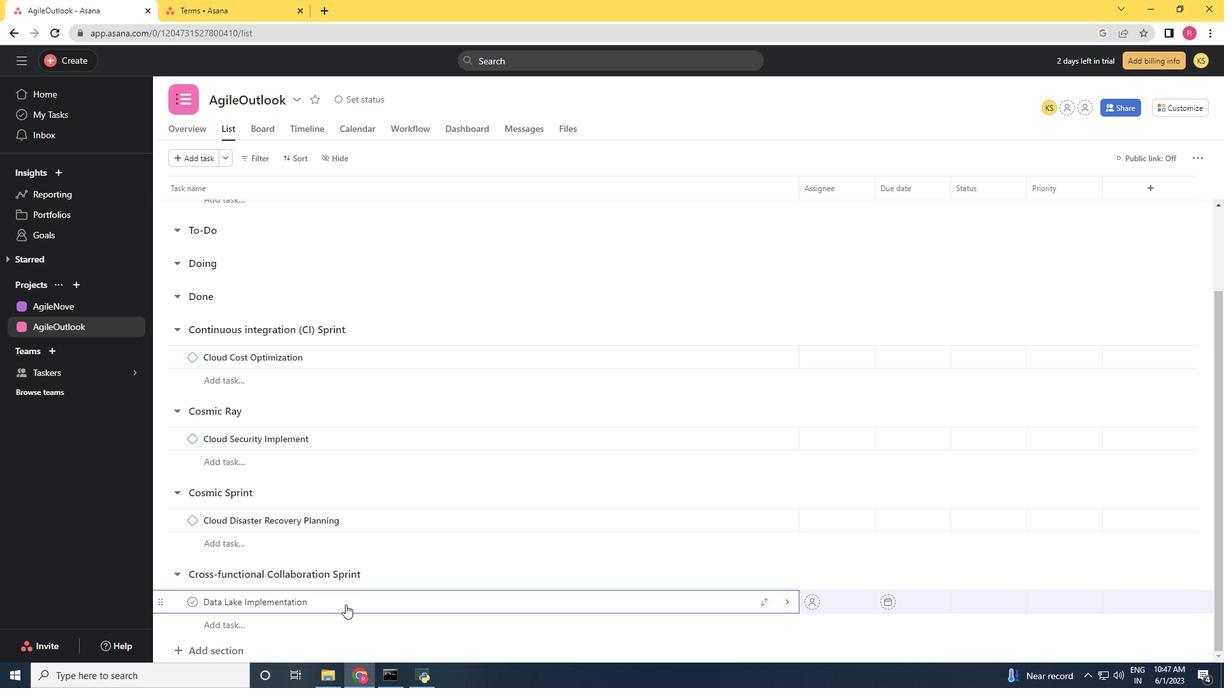 
Action: Mouse moved to (387, 543)
Screenshot: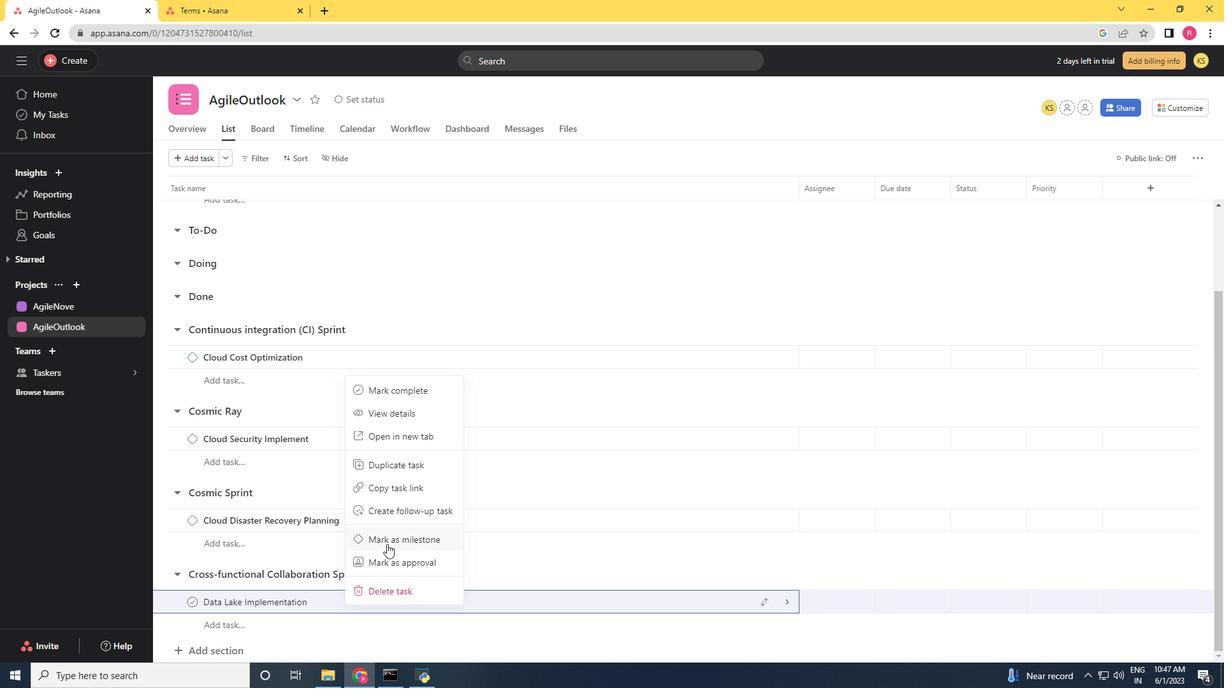 
Action: Mouse pressed left at (387, 543)
Screenshot: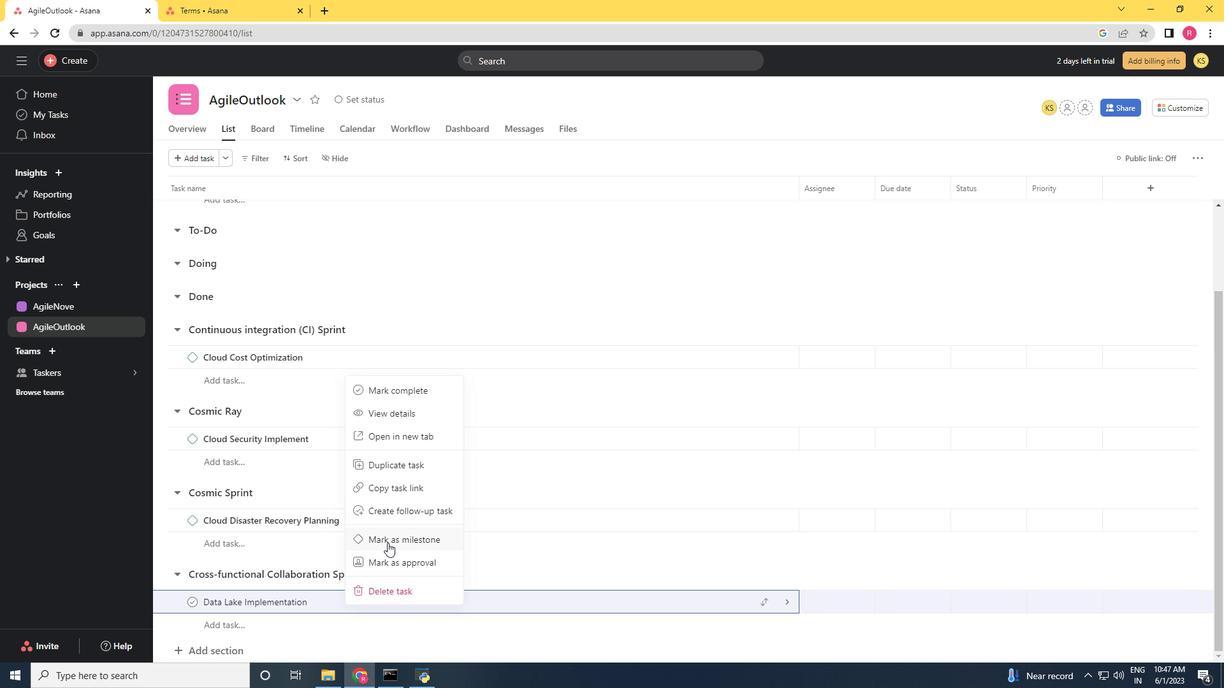 
Action: Mouse moved to (303, 546)
Screenshot: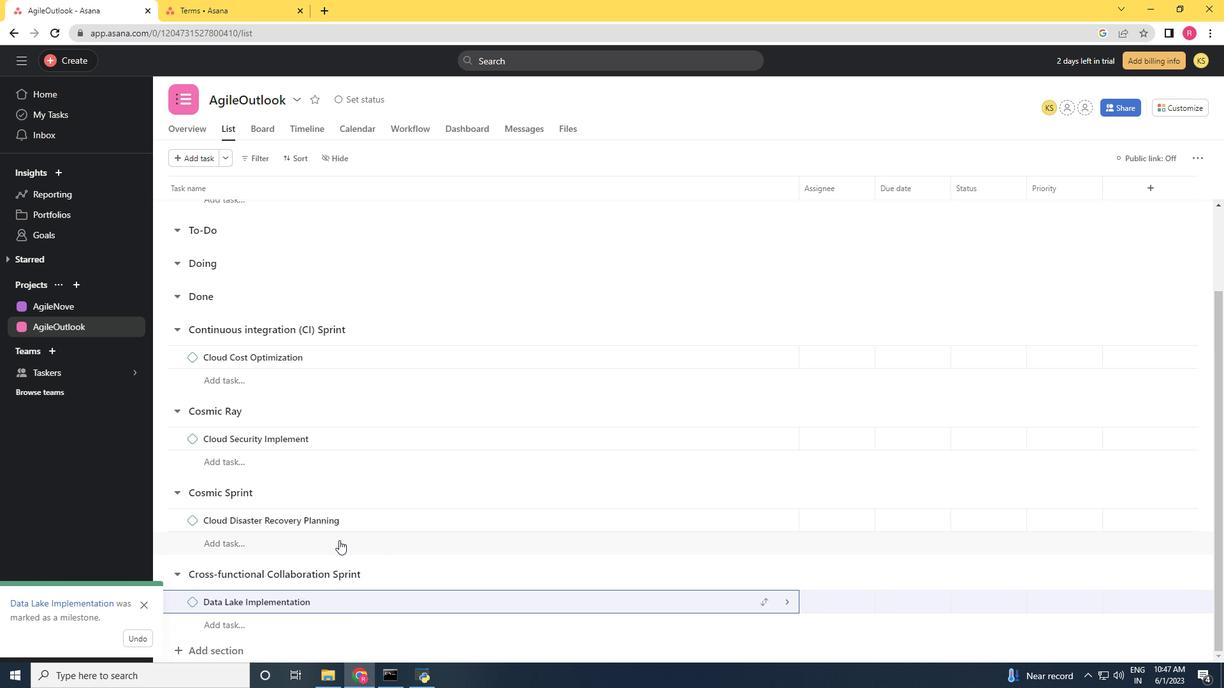 
